 Task: Upload media "pic3.jpg".
Action: Mouse moved to (299, 282)
Screenshot: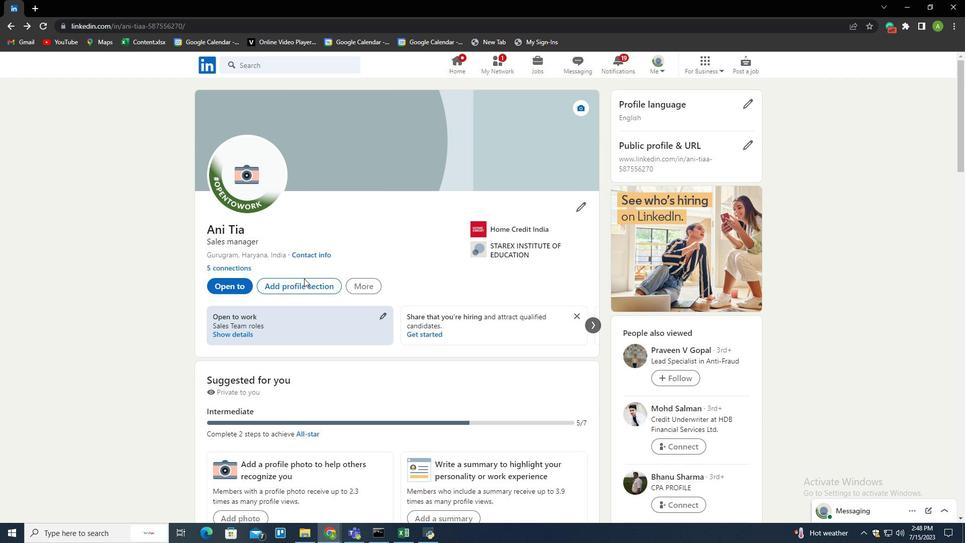 
Action: Mouse pressed left at (299, 282)
Screenshot: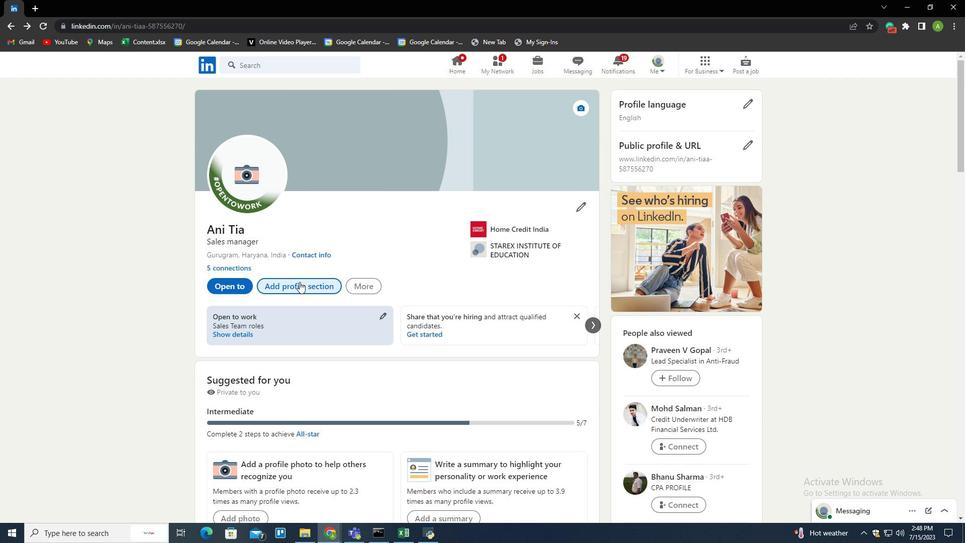 
Action: Mouse moved to (375, 252)
Screenshot: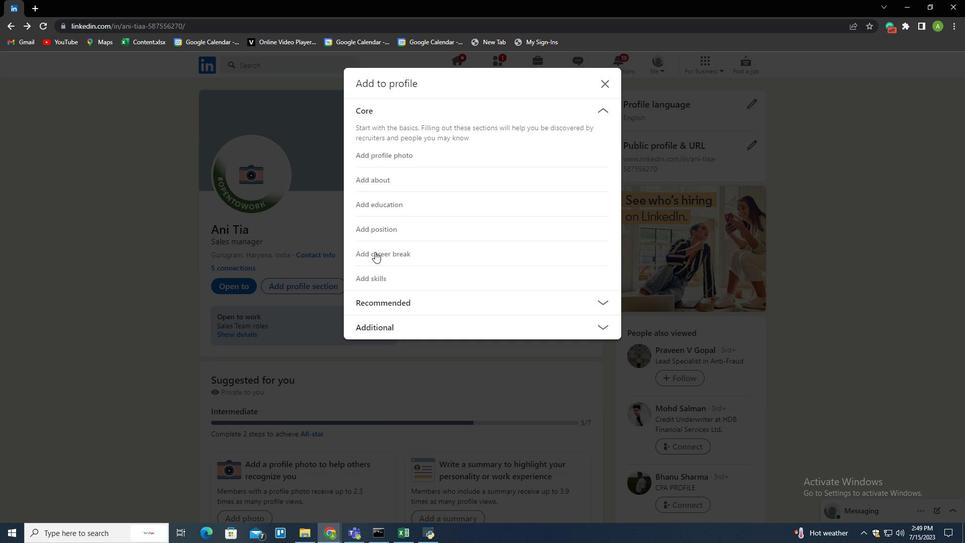 
Action: Mouse pressed left at (375, 252)
Screenshot: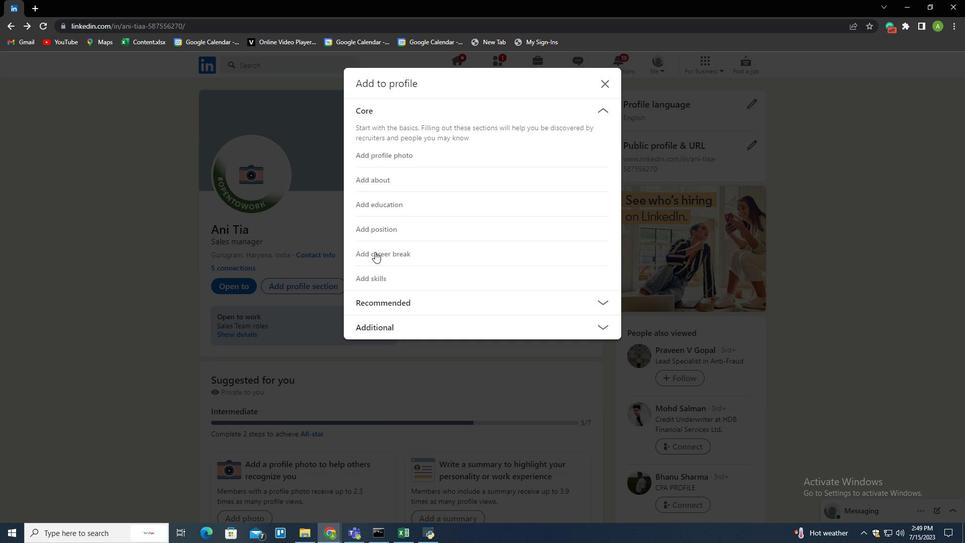 
Action: Mouse moved to (429, 245)
Screenshot: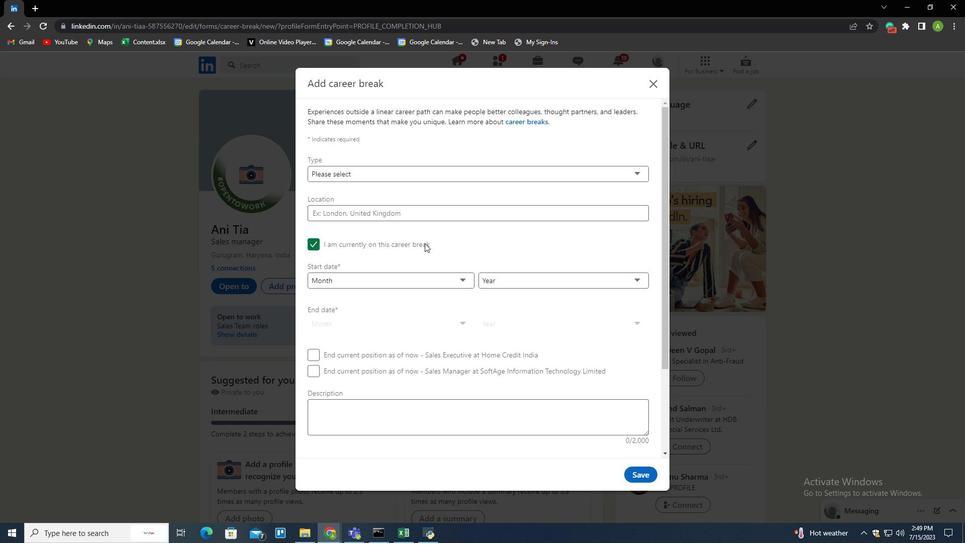 
Action: Mouse scrolled (429, 245) with delta (0, 0)
Screenshot: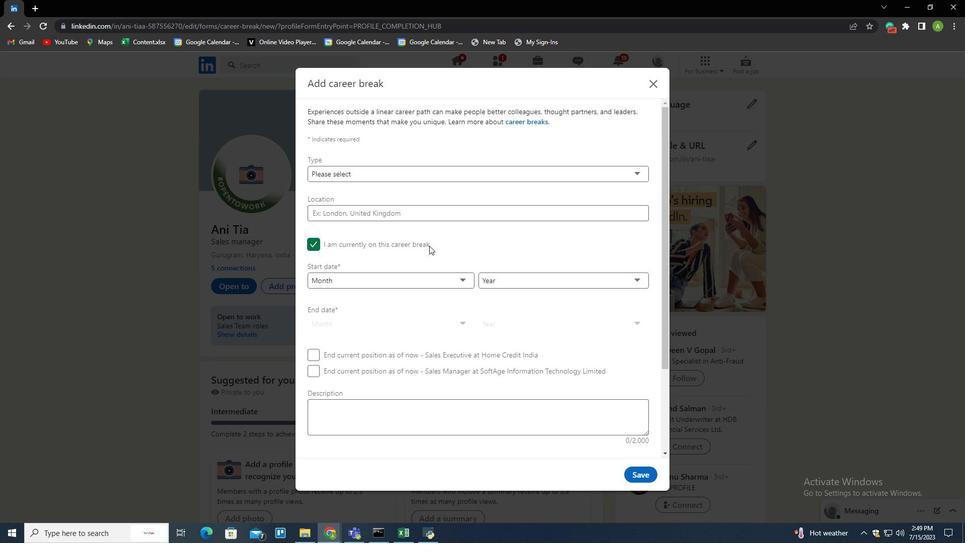 
Action: Mouse scrolled (429, 245) with delta (0, 0)
Screenshot: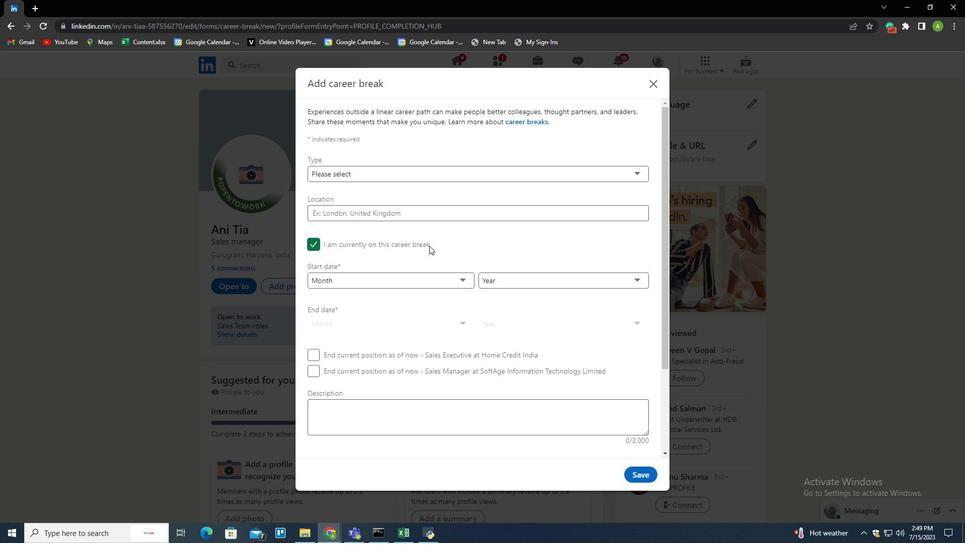 
Action: Mouse scrolled (429, 245) with delta (0, 0)
Screenshot: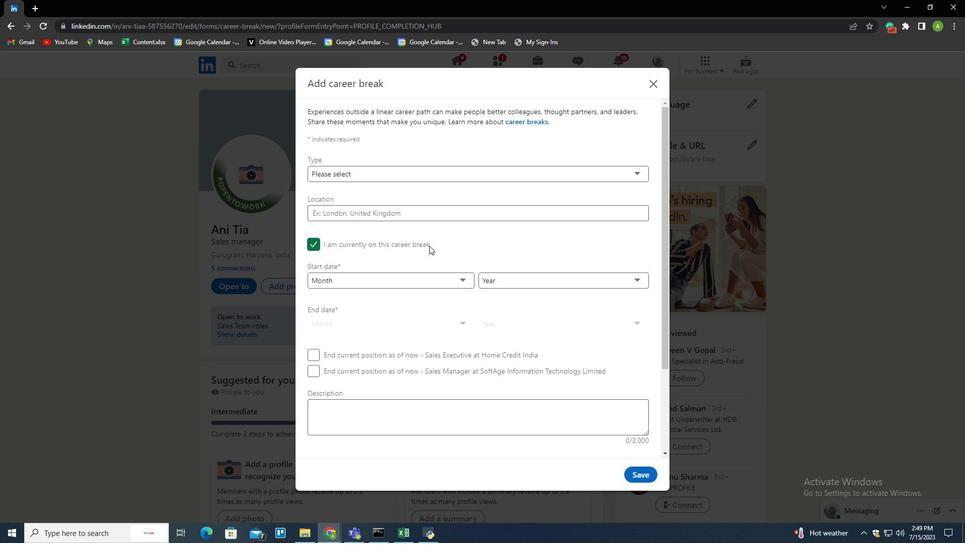 
Action: Mouse scrolled (429, 245) with delta (0, 0)
Screenshot: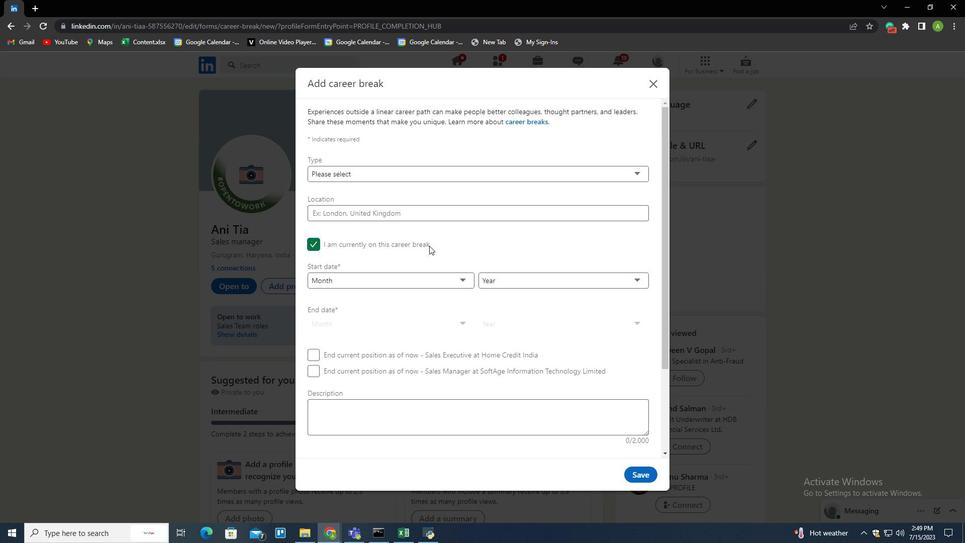 
Action: Mouse scrolled (429, 245) with delta (0, 0)
Screenshot: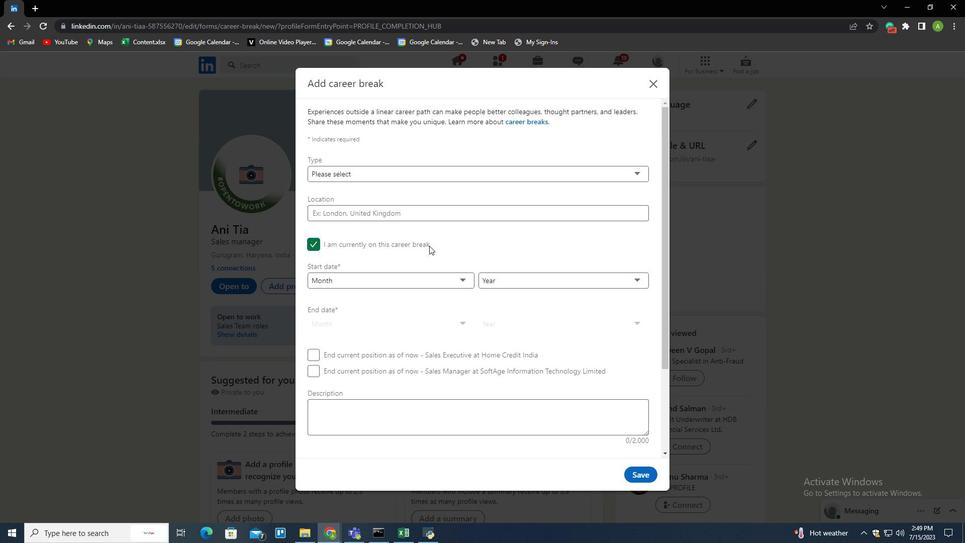 
Action: Mouse scrolled (429, 245) with delta (0, 0)
Screenshot: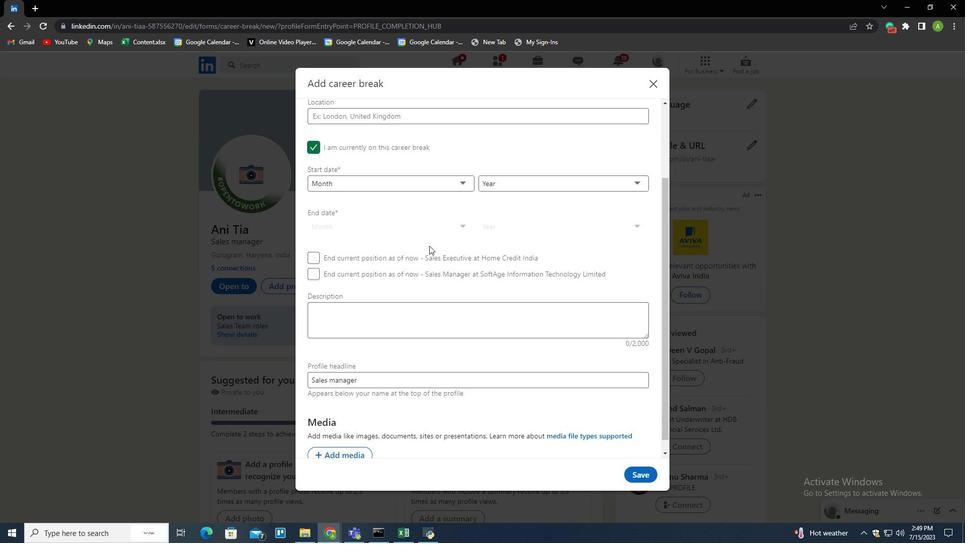 
Action: Mouse scrolled (429, 245) with delta (0, 0)
Screenshot: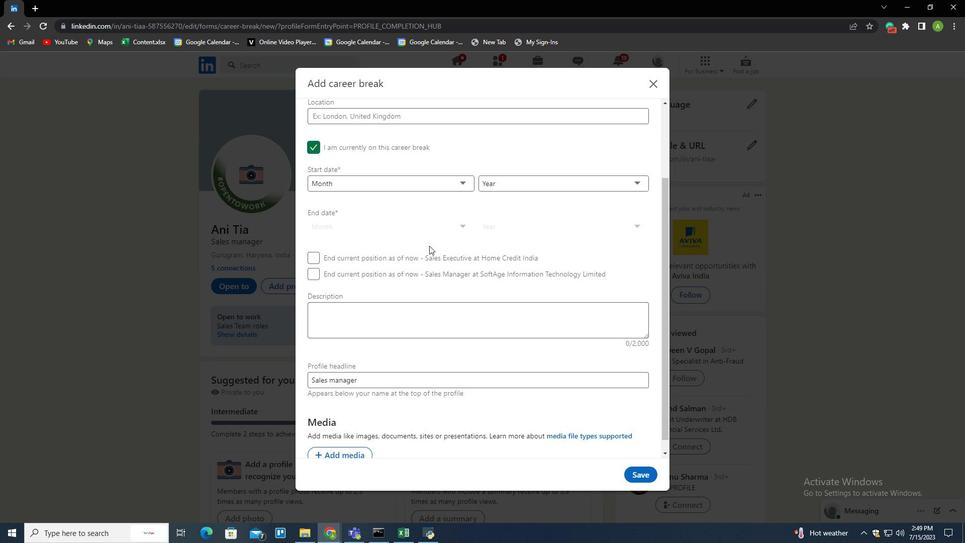 
Action: Mouse scrolled (429, 245) with delta (0, 0)
Screenshot: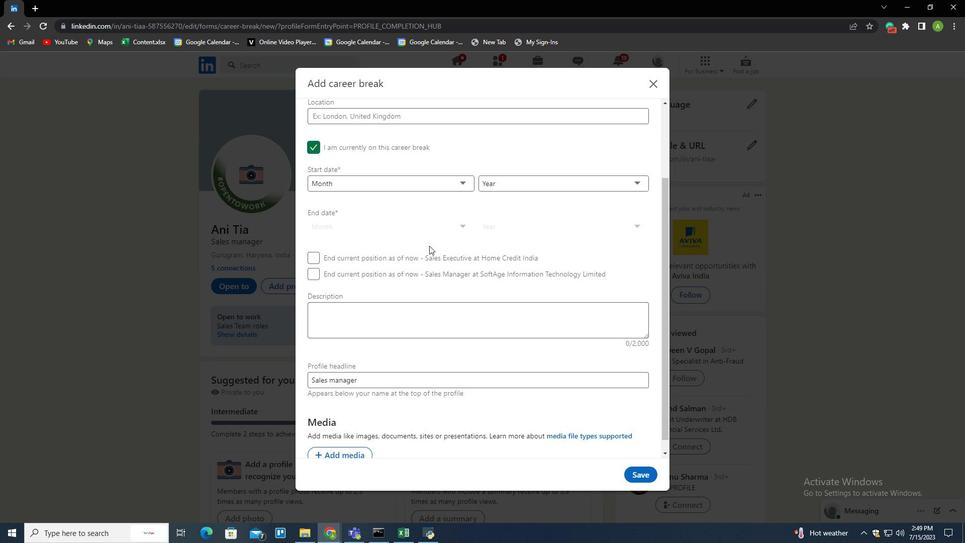 
Action: Mouse scrolled (429, 245) with delta (0, 0)
Screenshot: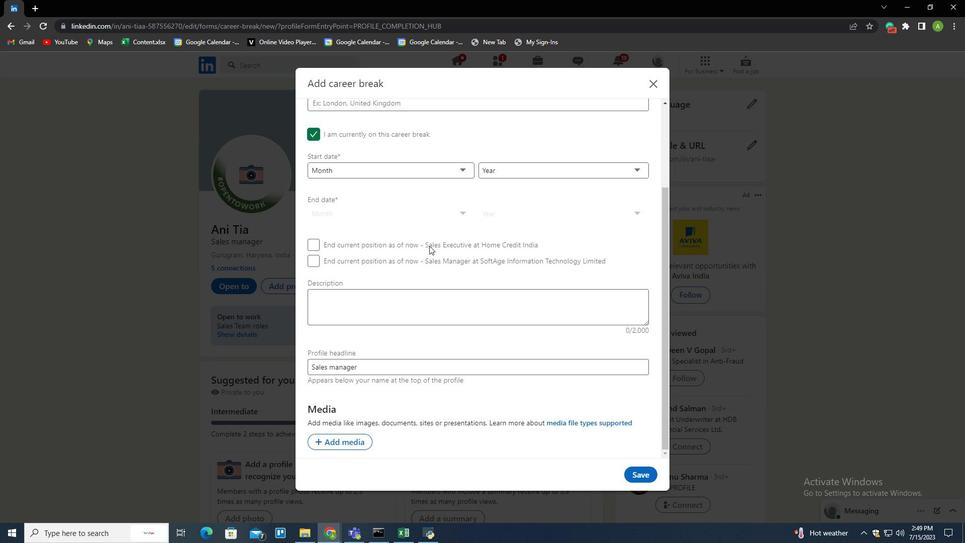 
Action: Mouse scrolled (429, 245) with delta (0, 0)
Screenshot: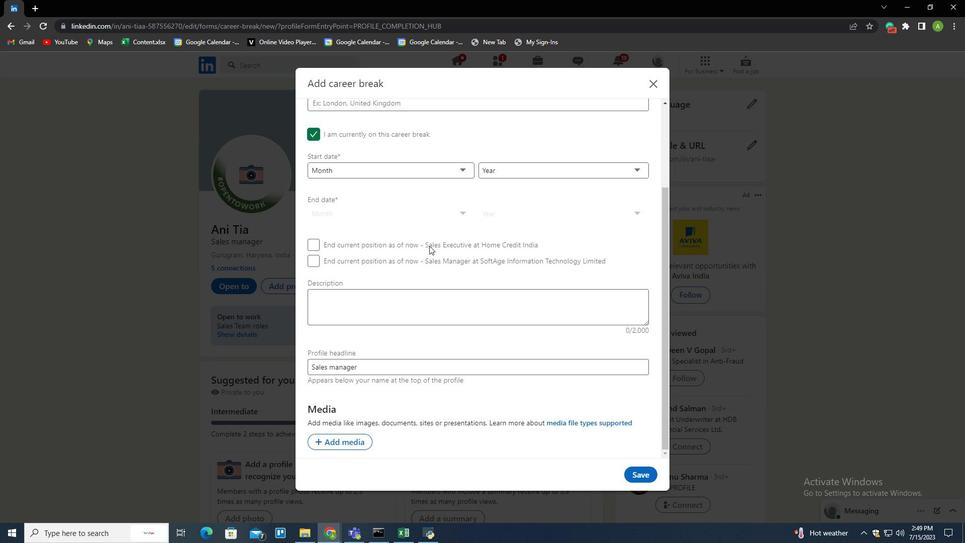
Action: Mouse scrolled (429, 245) with delta (0, 0)
Screenshot: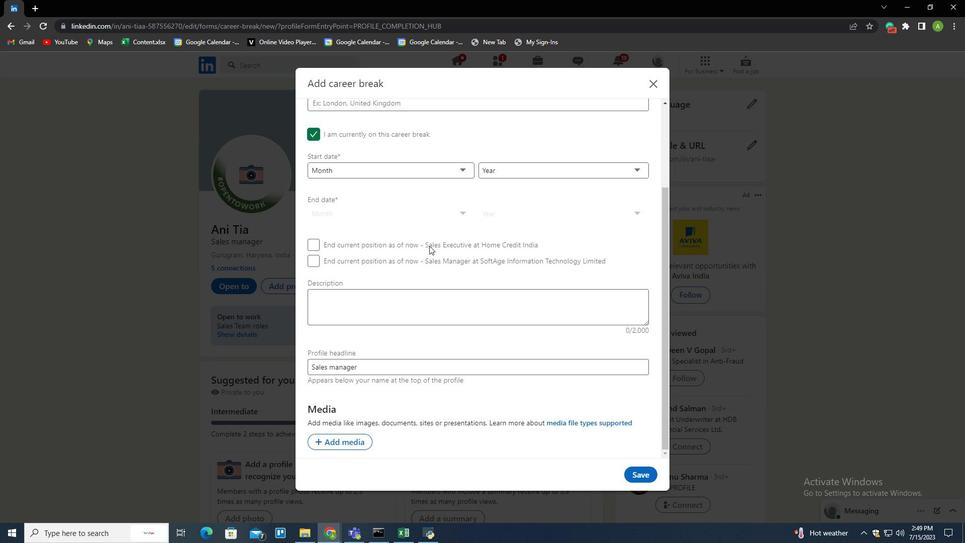 
Action: Mouse moved to (338, 439)
Screenshot: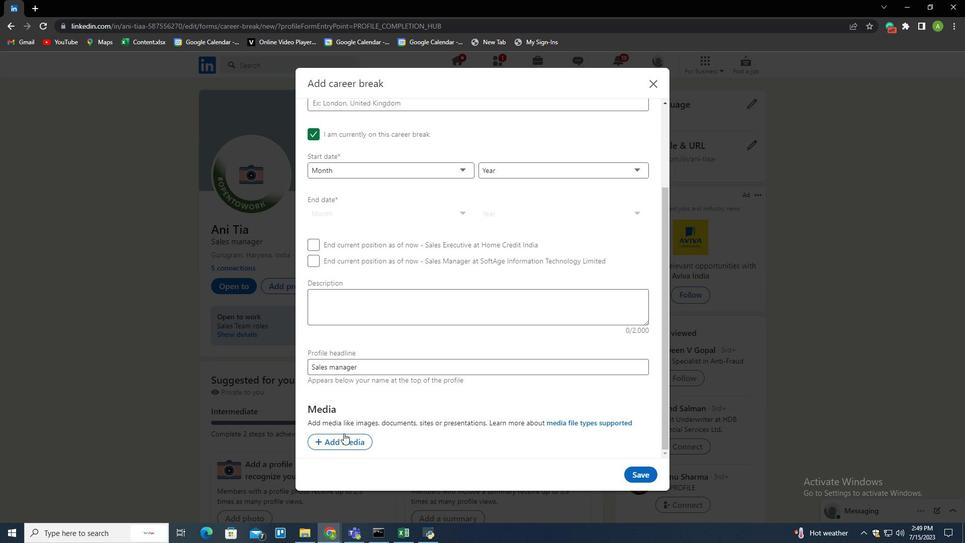 
Action: Mouse pressed left at (338, 439)
Screenshot: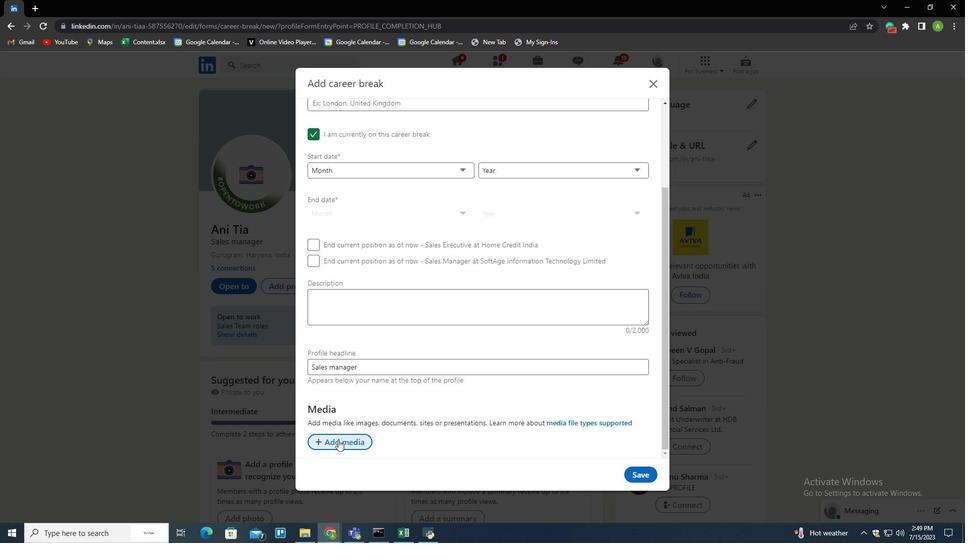 
Action: Mouse moved to (345, 442)
Screenshot: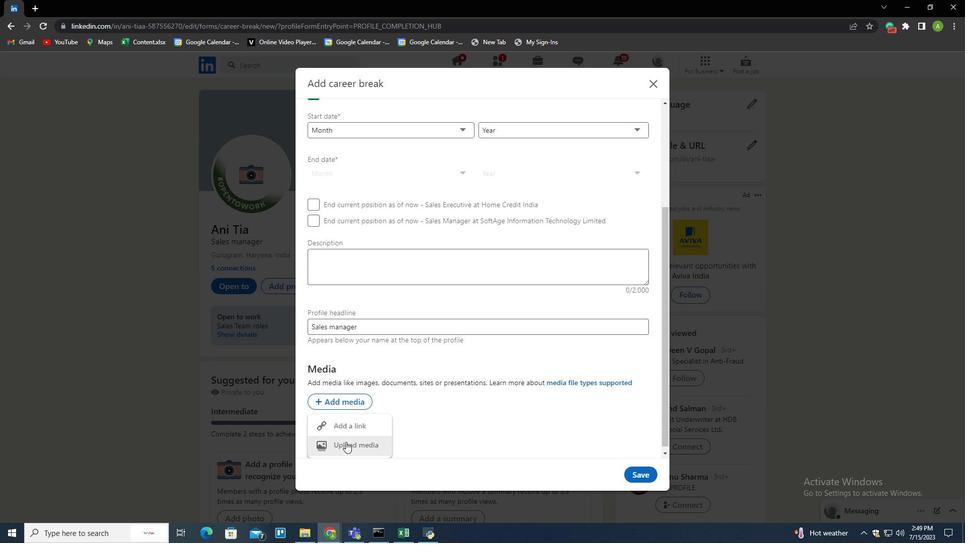 
Action: Mouse pressed left at (345, 442)
Screenshot: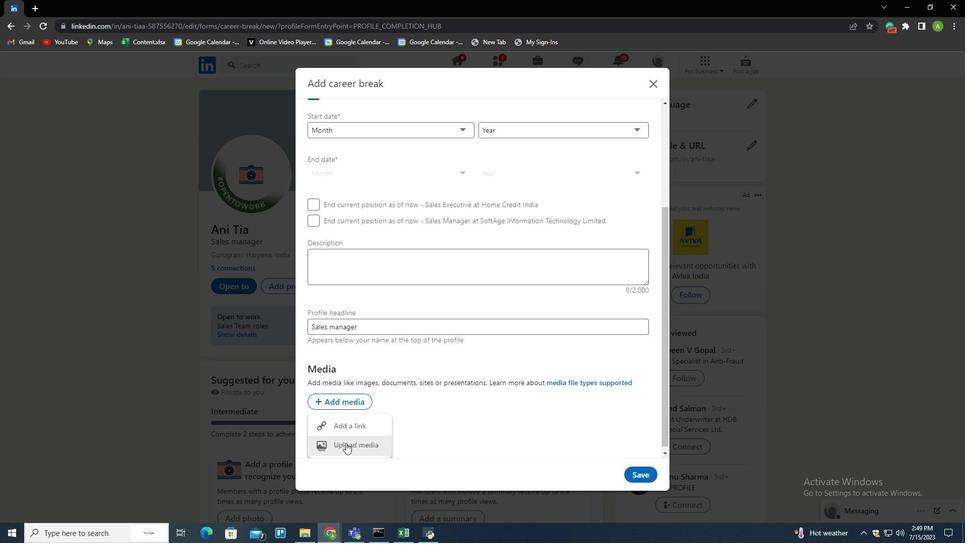 
Action: Mouse moved to (238, 105)
Screenshot: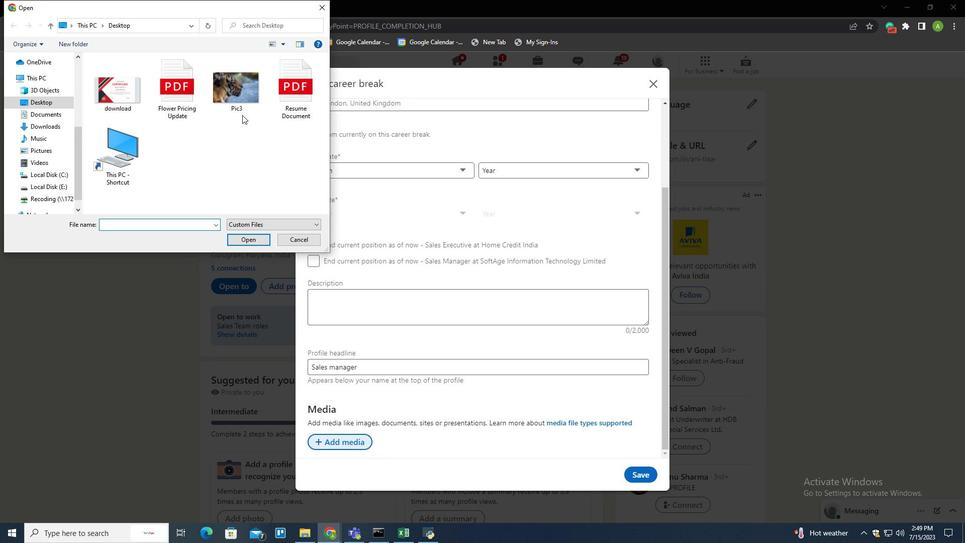 
Action: Mouse pressed left at (238, 105)
Screenshot: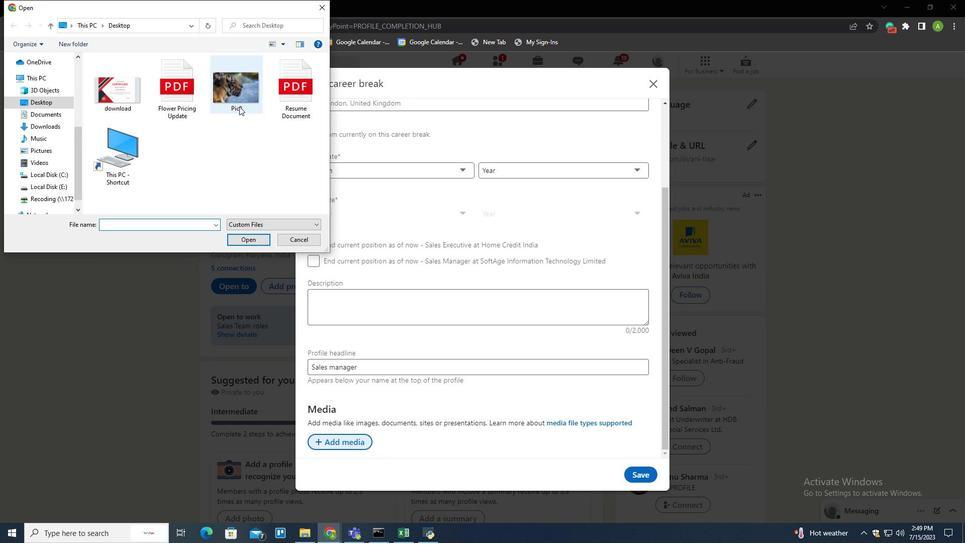 
Action: Mouse moved to (241, 240)
Screenshot: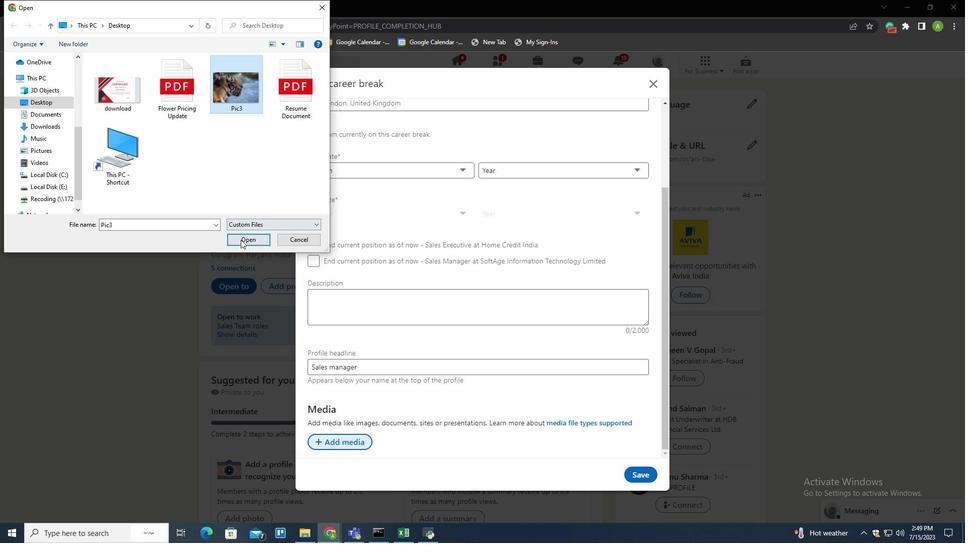
Action: Mouse pressed left at (241, 240)
Screenshot: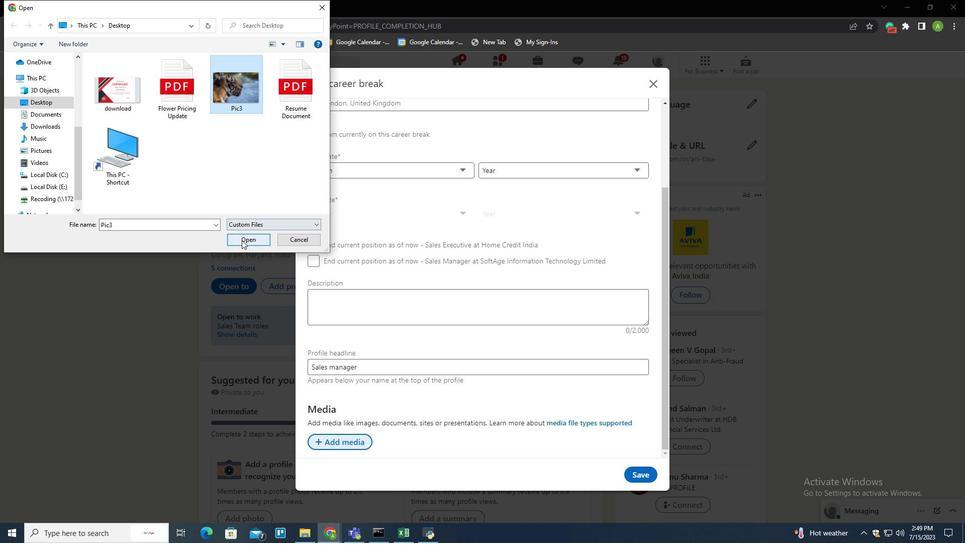 
Action: Mouse moved to (427, 293)
Screenshot: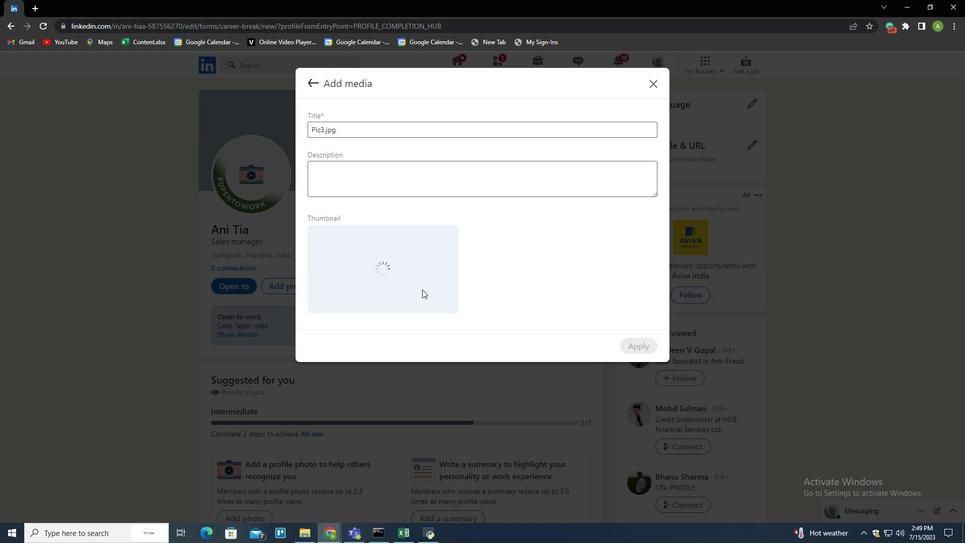 
